 Task: Set the Layer A code rate for the ISDB-T reception parameter to Automatic.
Action: Mouse moved to (128, 15)
Screenshot: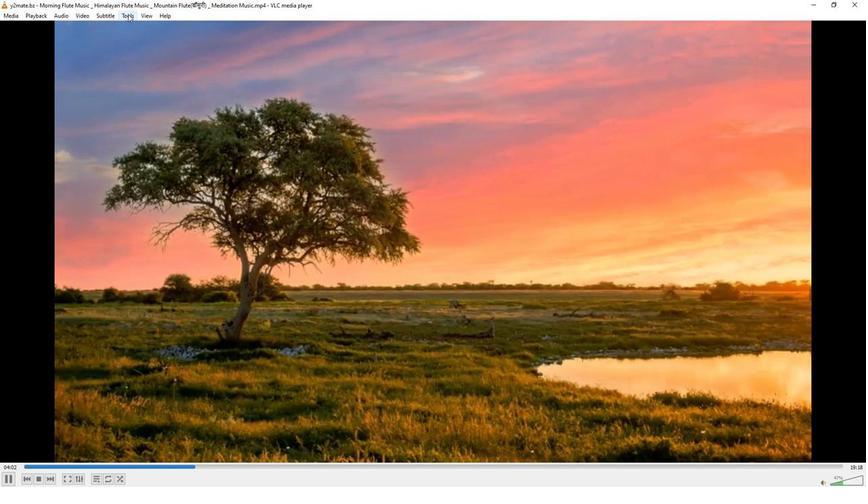 
Action: Mouse pressed left at (128, 15)
Screenshot: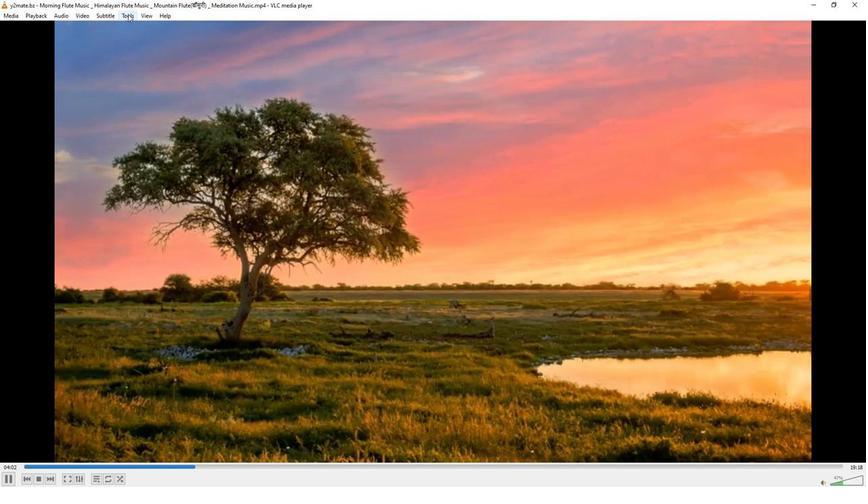 
Action: Mouse moved to (143, 119)
Screenshot: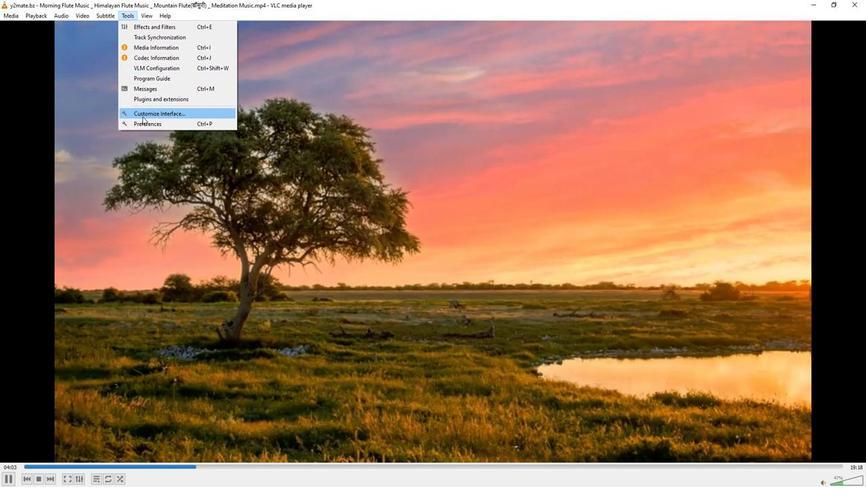 
Action: Mouse pressed left at (143, 119)
Screenshot: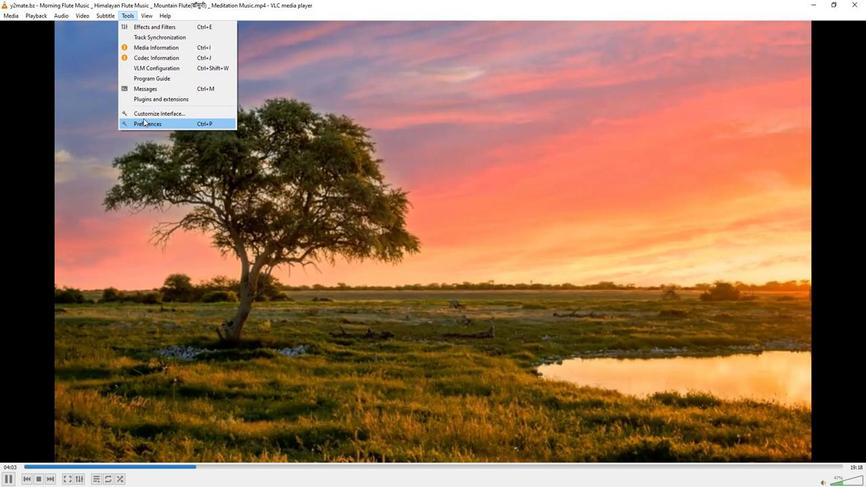 
Action: Mouse moved to (281, 396)
Screenshot: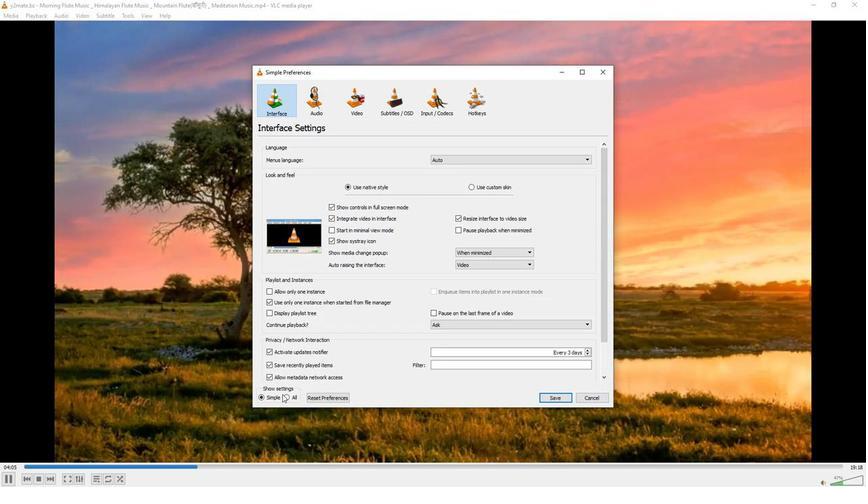 
Action: Mouse pressed left at (281, 396)
Screenshot: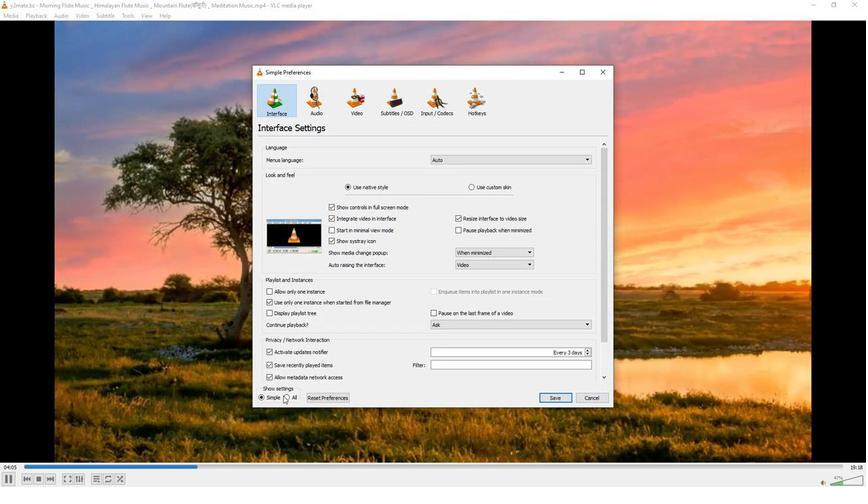 
Action: Mouse moved to (282, 396)
Screenshot: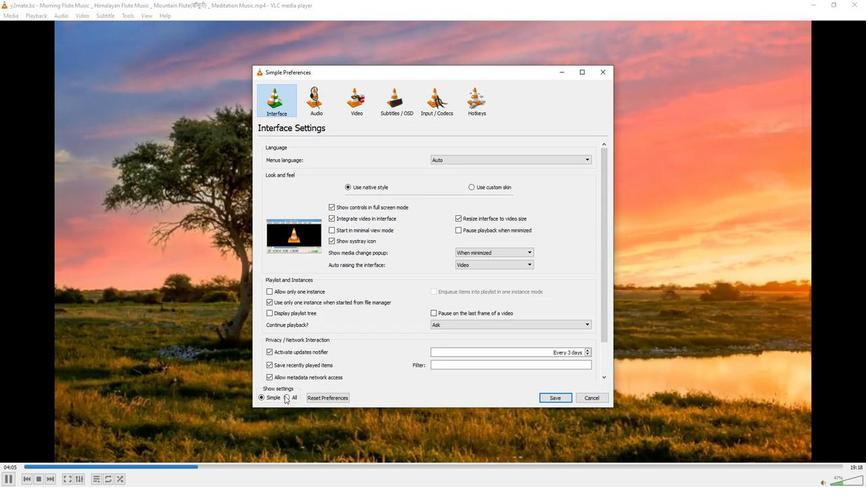 
Action: Mouse pressed left at (282, 396)
Screenshot: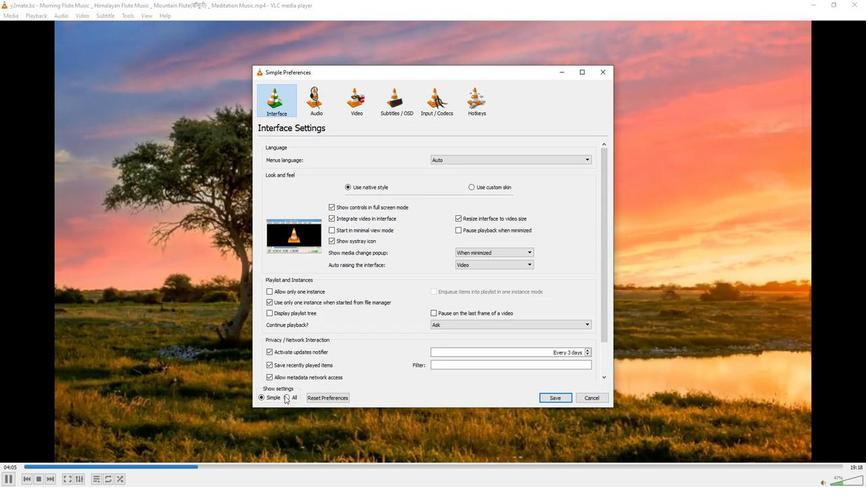 
Action: Mouse moved to (274, 248)
Screenshot: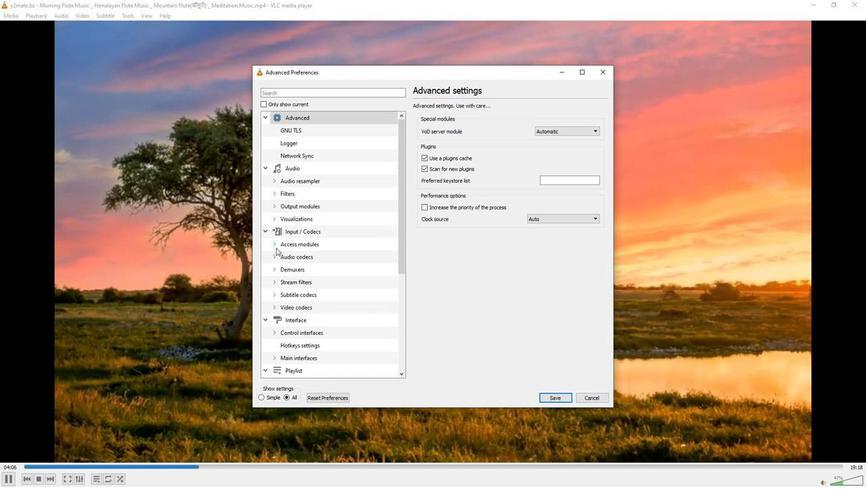 
Action: Mouse pressed left at (274, 248)
Screenshot: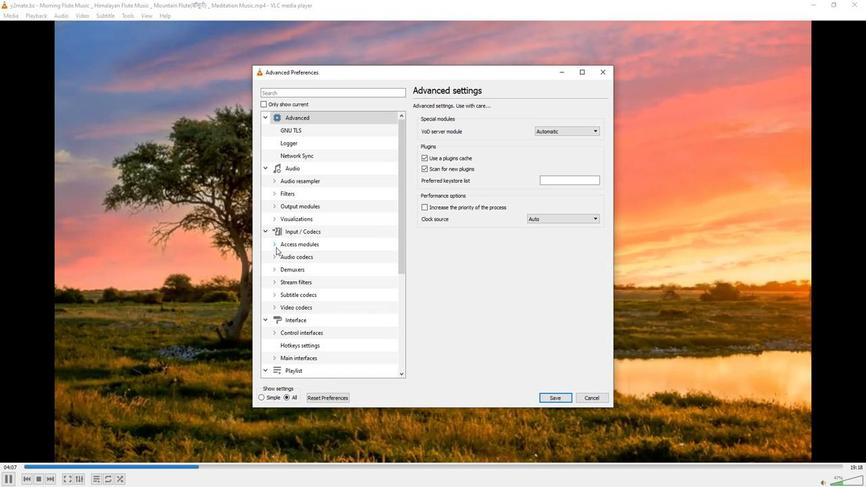 
Action: Mouse moved to (294, 316)
Screenshot: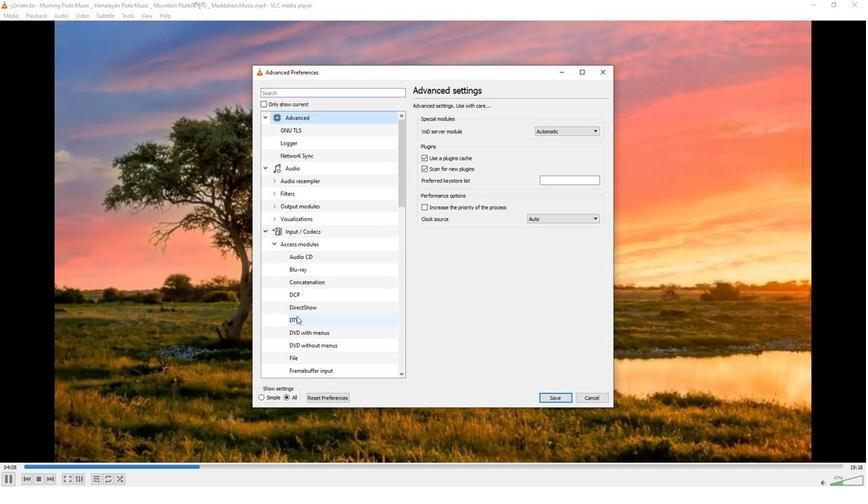 
Action: Mouse pressed left at (294, 316)
Screenshot: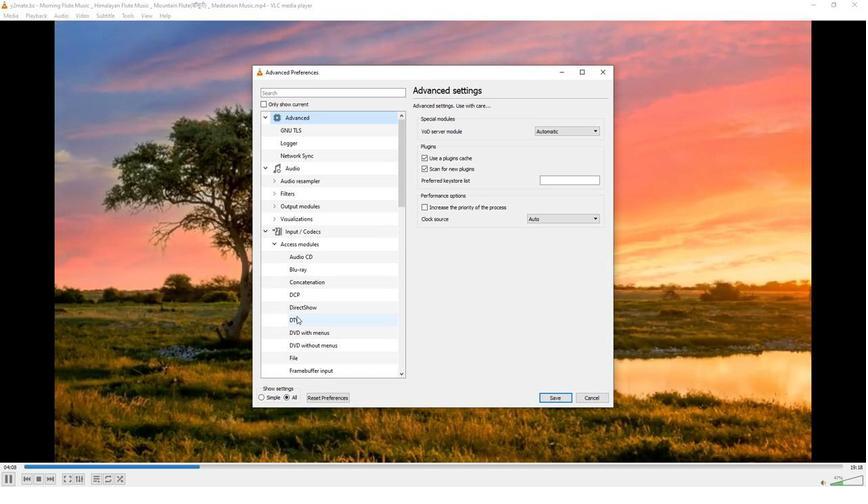 
Action: Mouse moved to (573, 309)
Screenshot: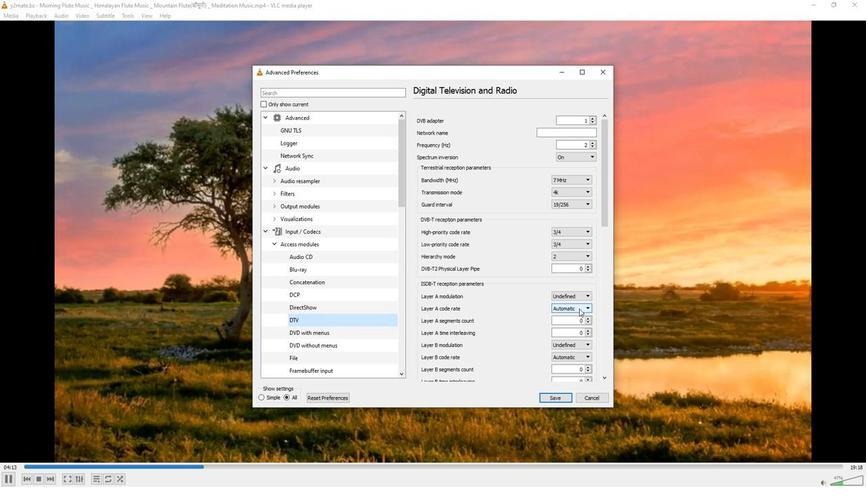
Action: Mouse pressed left at (573, 309)
Screenshot: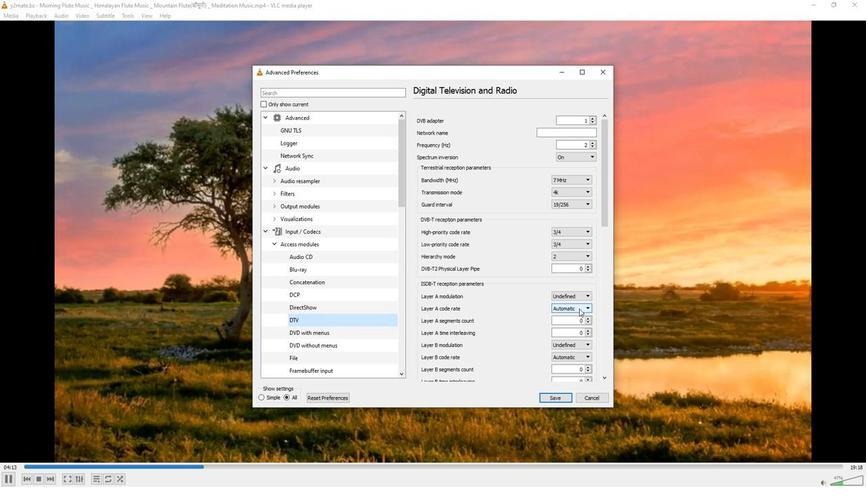 
Action: Mouse moved to (566, 315)
Screenshot: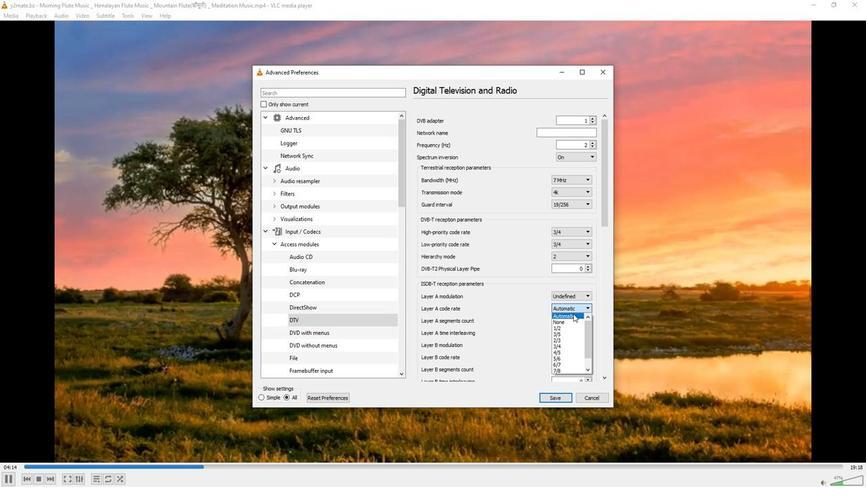 
Action: Mouse pressed left at (566, 315)
Screenshot: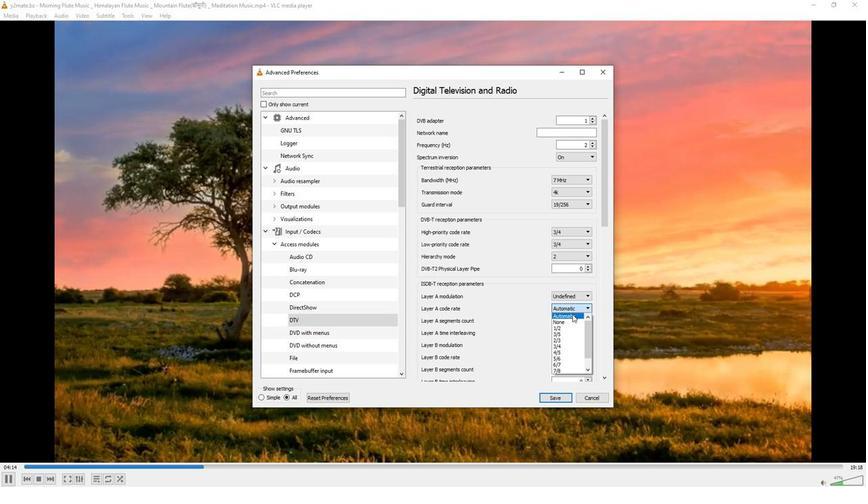 
Action: Mouse moved to (502, 322)
Screenshot: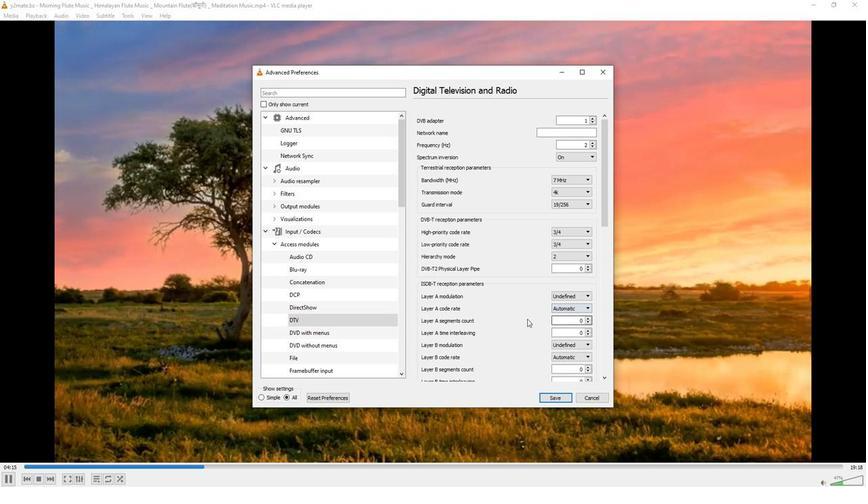 
